 Task: Sort posts by top match.
Action: Mouse moved to (409, 83)
Screenshot: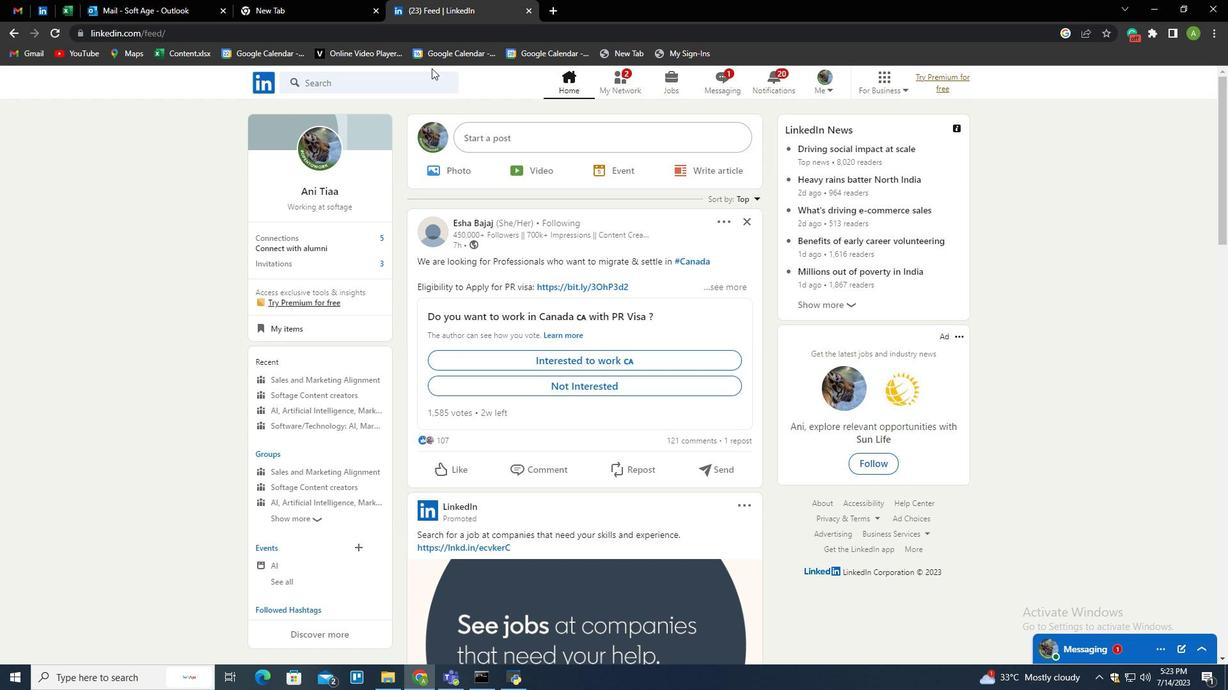 
Action: Mouse pressed left at (409, 83)
Screenshot: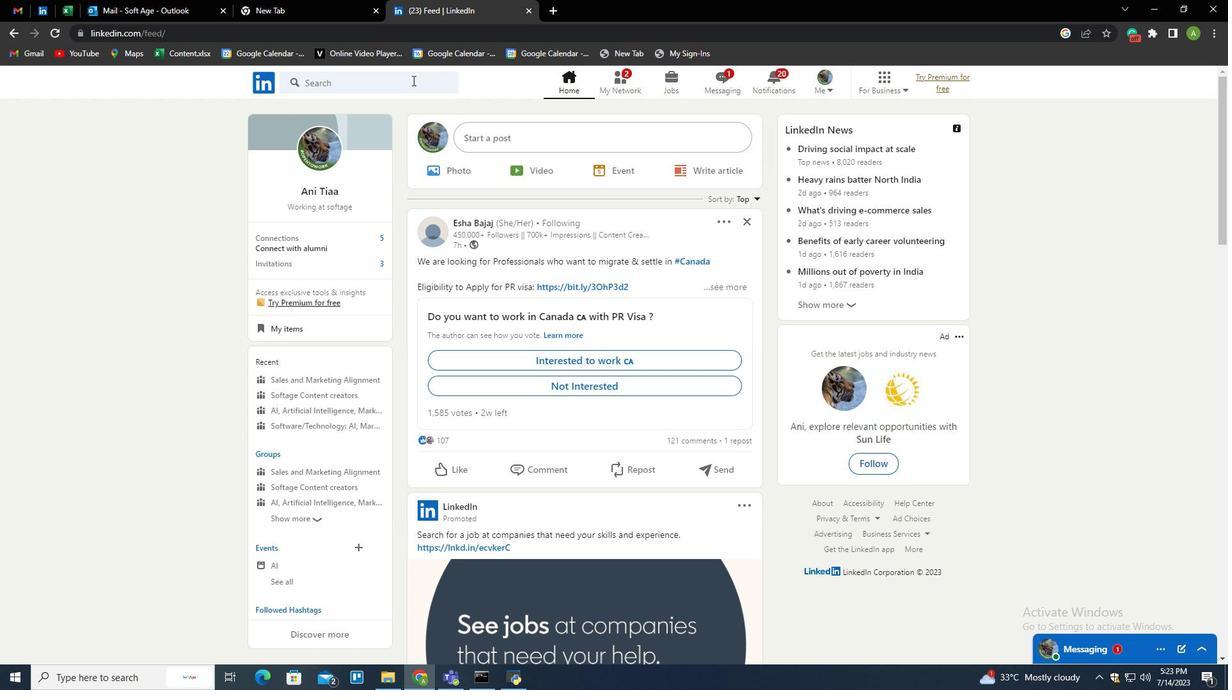 
Action: Mouse moved to (332, 190)
Screenshot: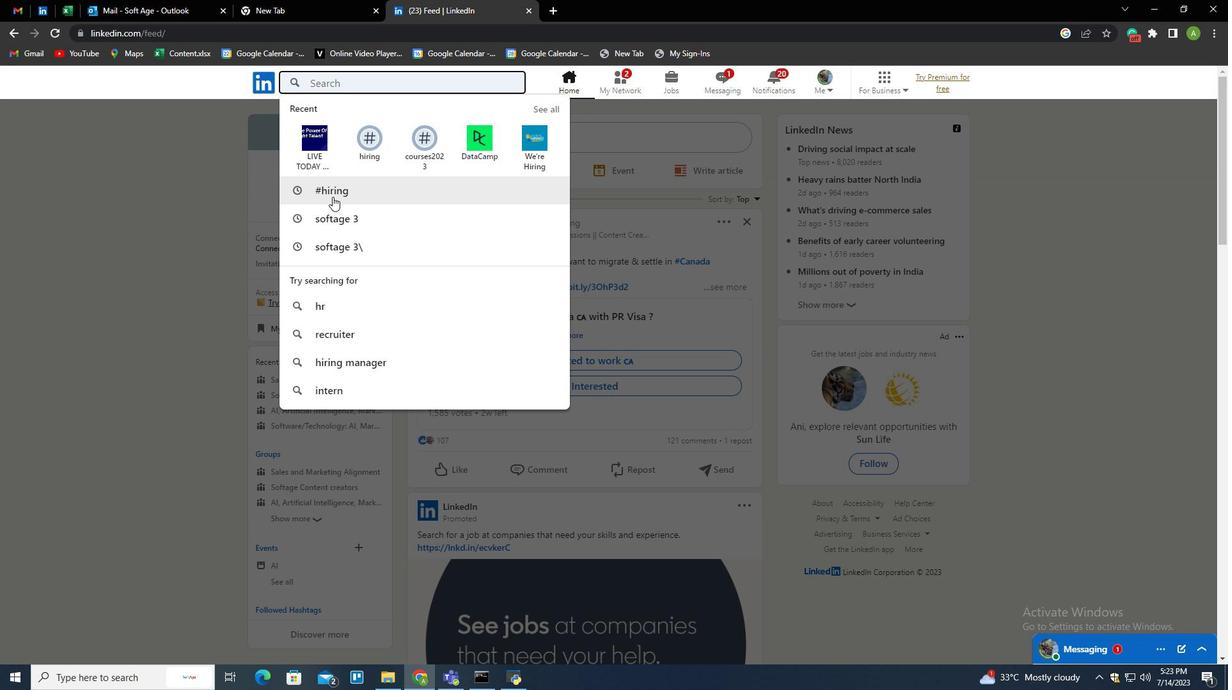 
Action: Mouse pressed left at (332, 190)
Screenshot: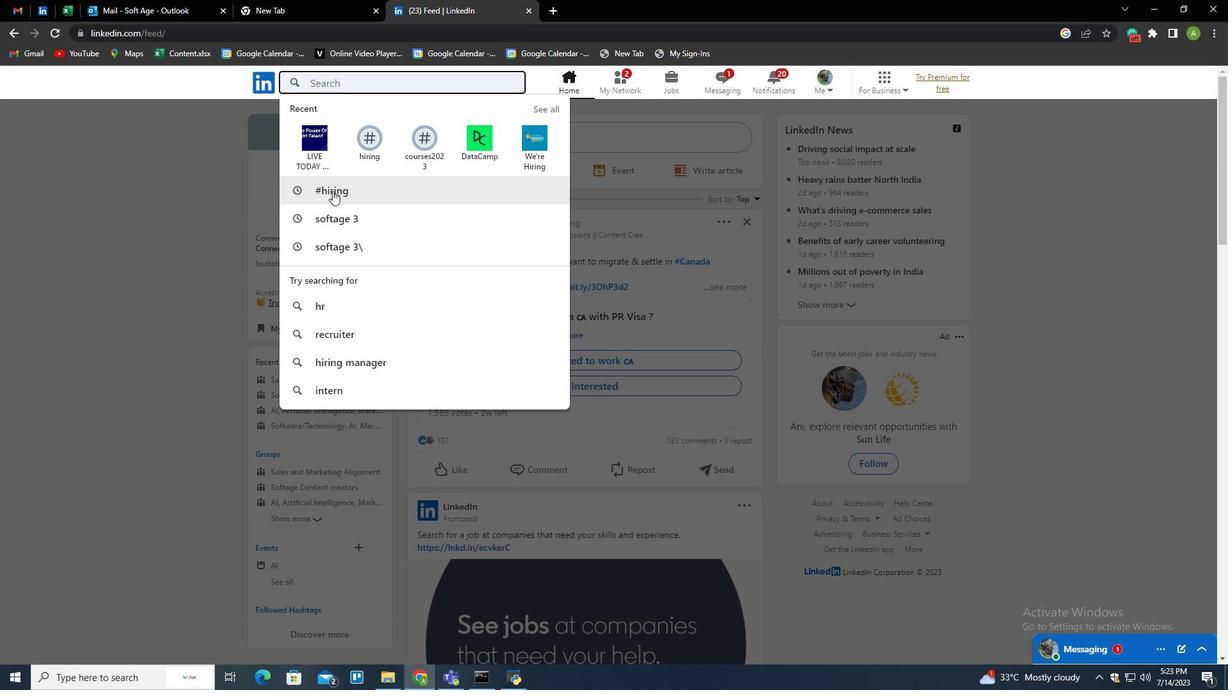 
Action: Mouse moved to (265, 121)
Screenshot: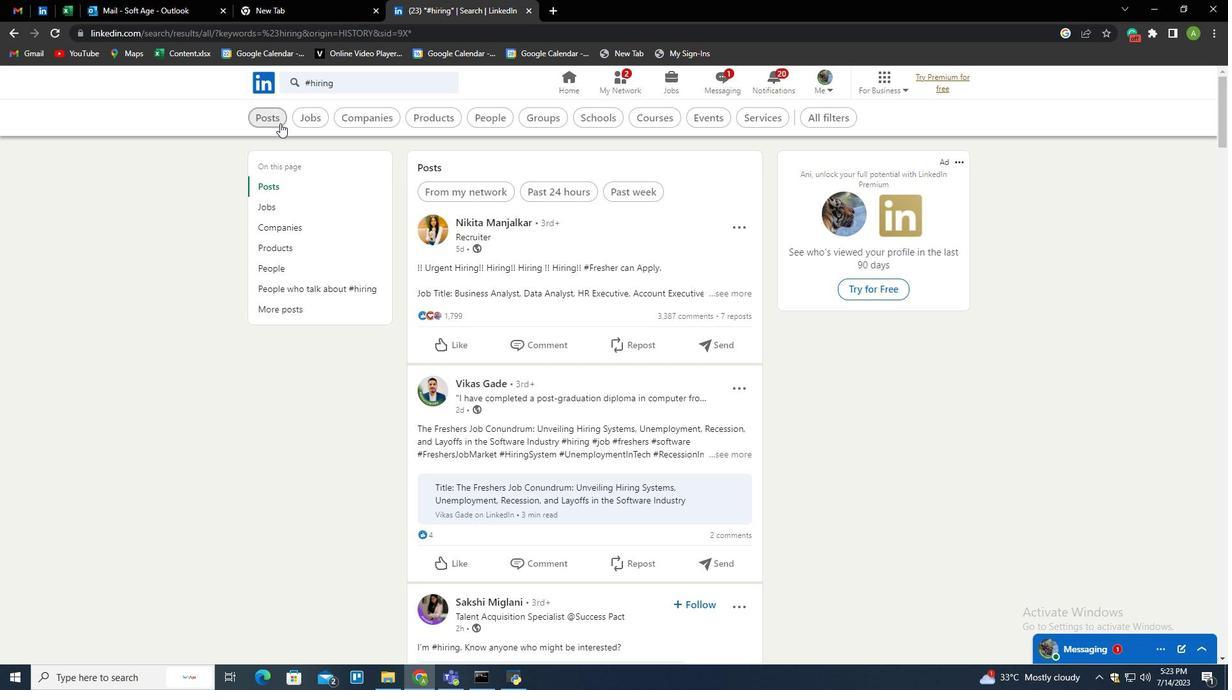 
Action: Mouse pressed left at (265, 121)
Screenshot: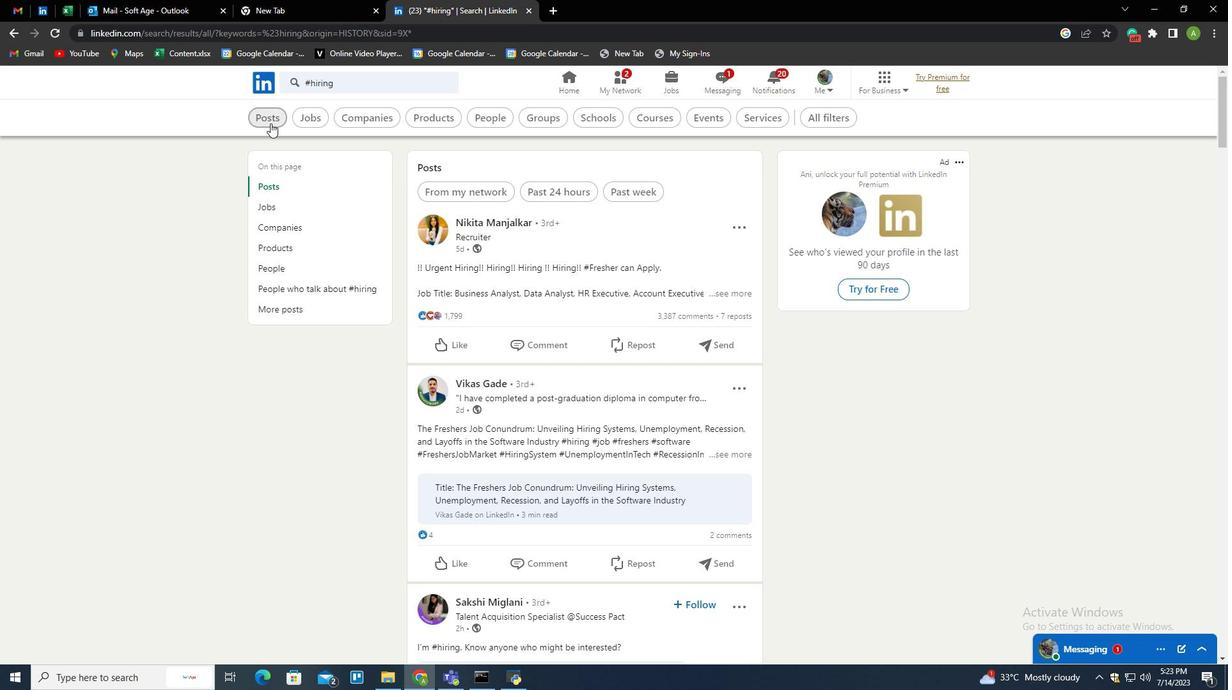 
Action: Mouse moved to (327, 114)
Screenshot: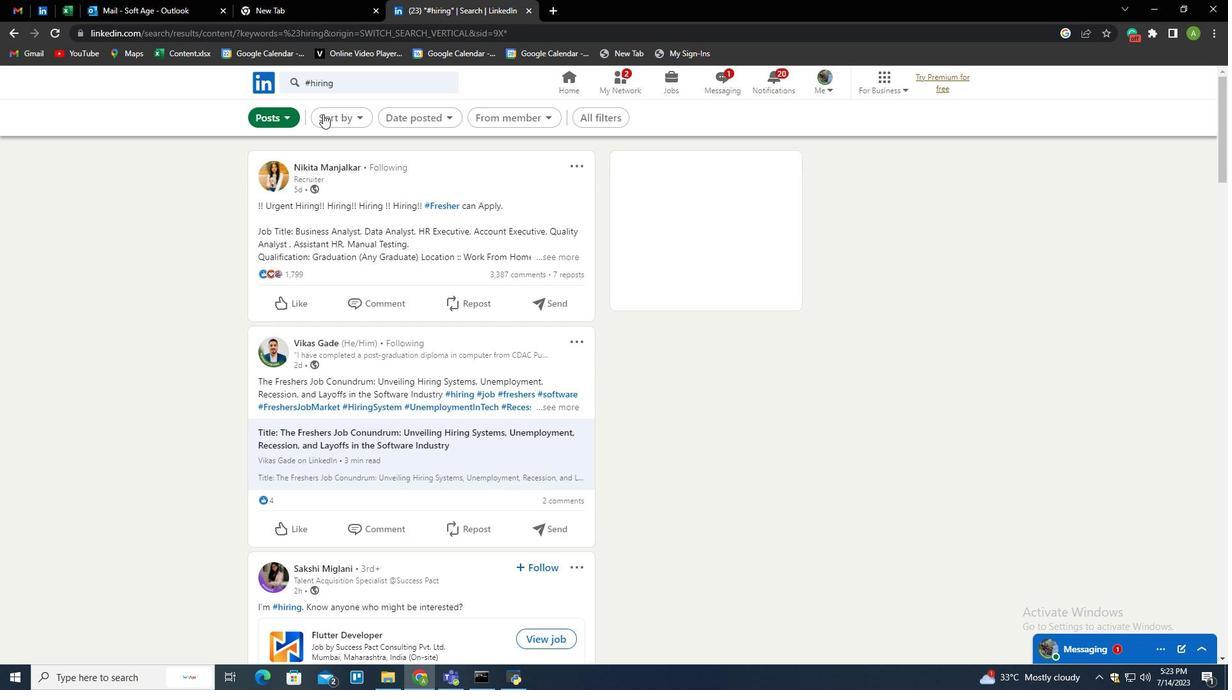 
Action: Mouse pressed left at (327, 114)
Screenshot: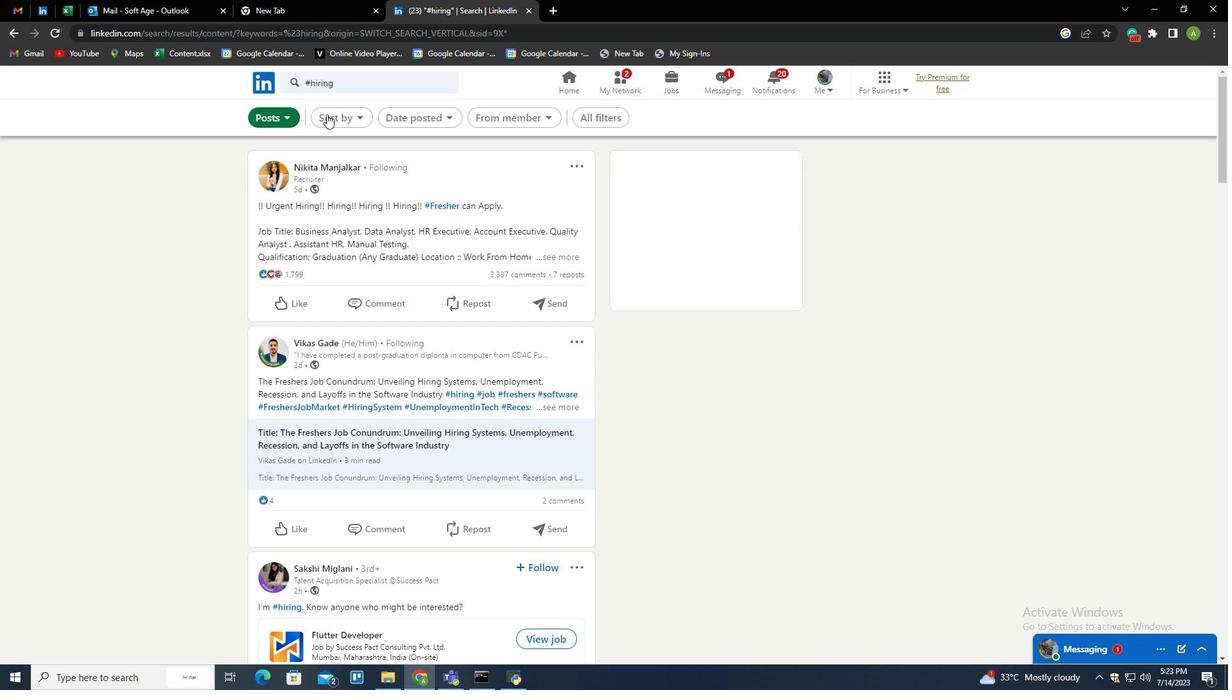
Action: Mouse moved to (301, 147)
Screenshot: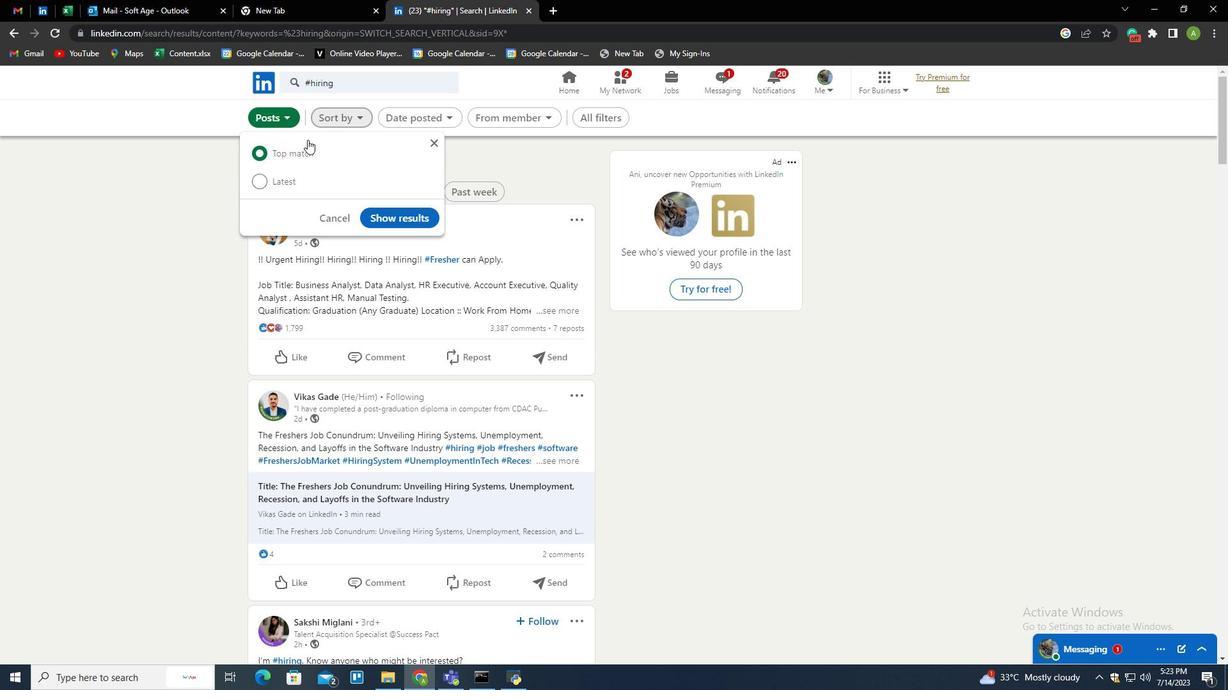 
Action: Mouse pressed left at (301, 147)
Screenshot: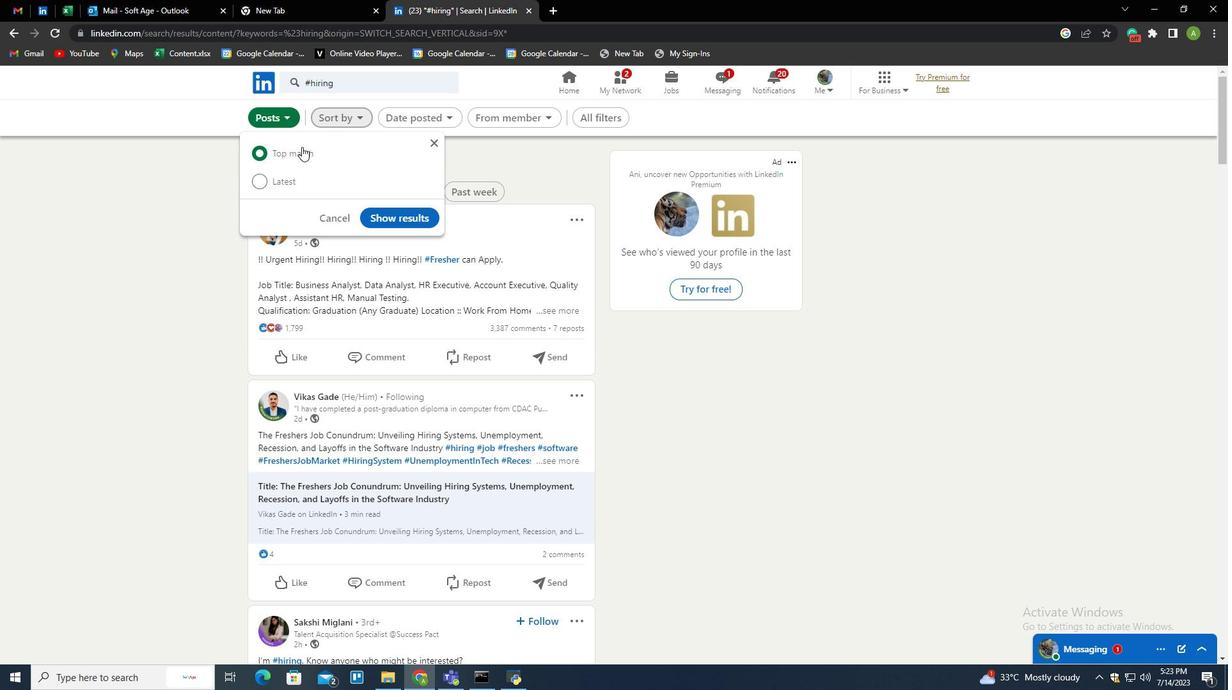 
Action: Mouse moved to (393, 221)
Screenshot: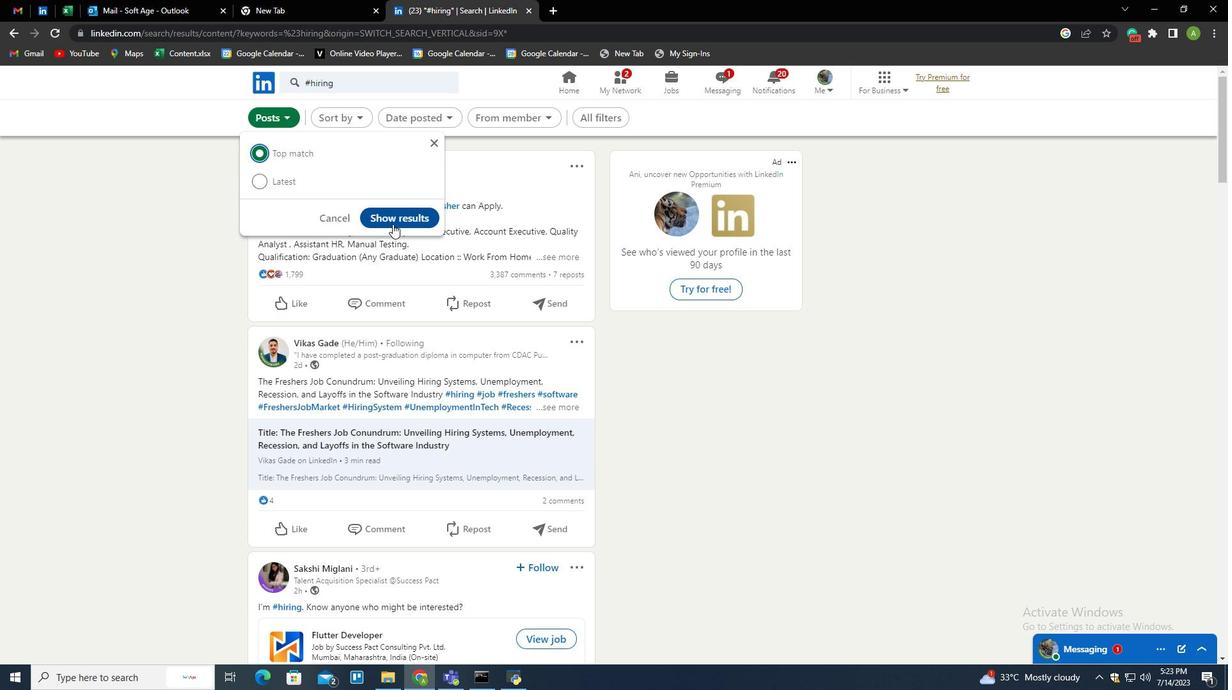 
Action: Mouse pressed left at (393, 221)
Screenshot: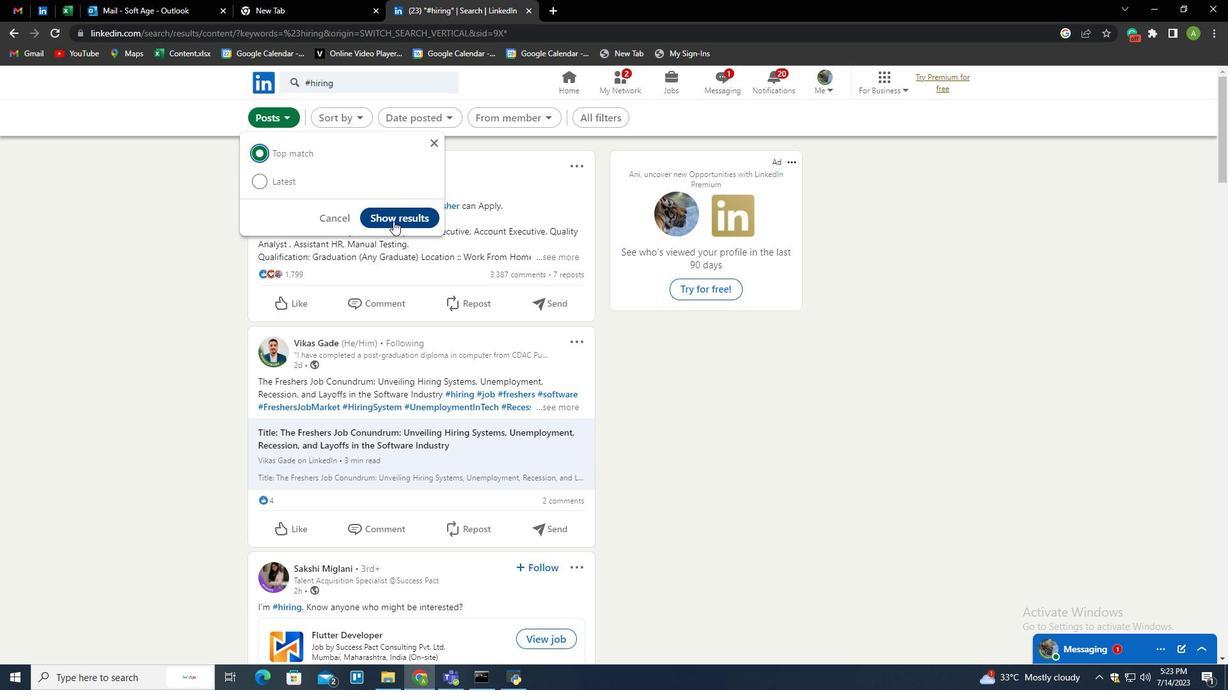
Action: Mouse moved to (394, 221)
Screenshot: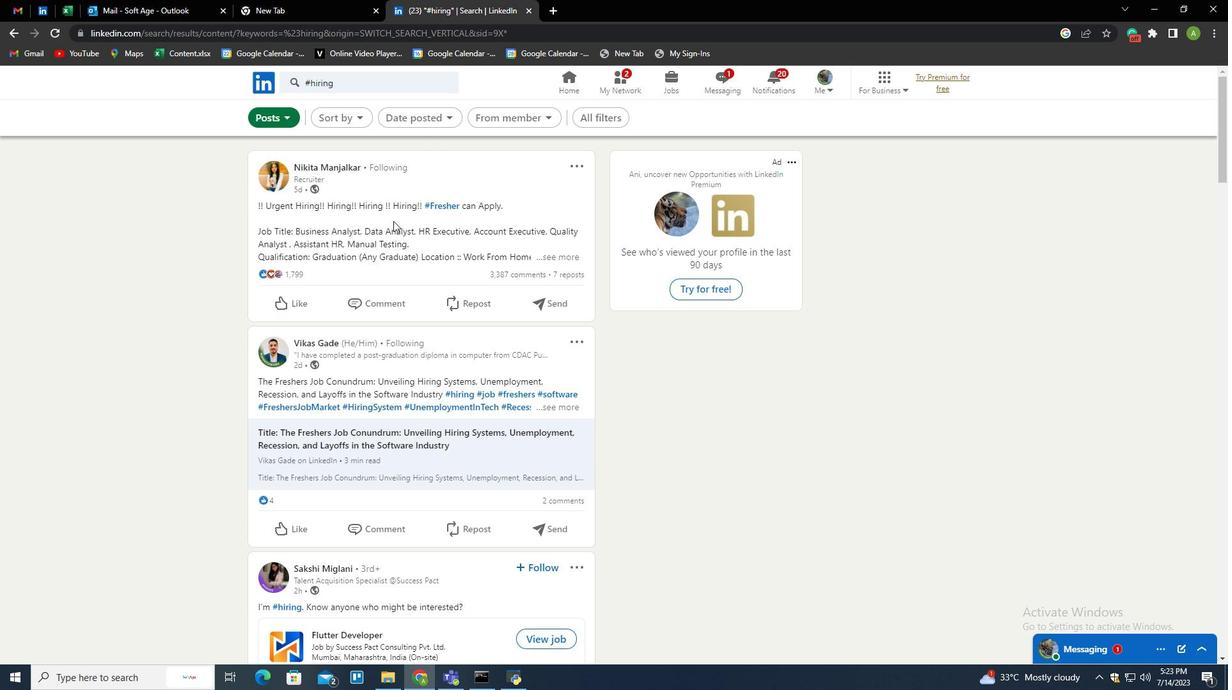 
